 Task: Create a rule when the name or the description of a card does not contains text .
Action: Mouse moved to (1141, 92)
Screenshot: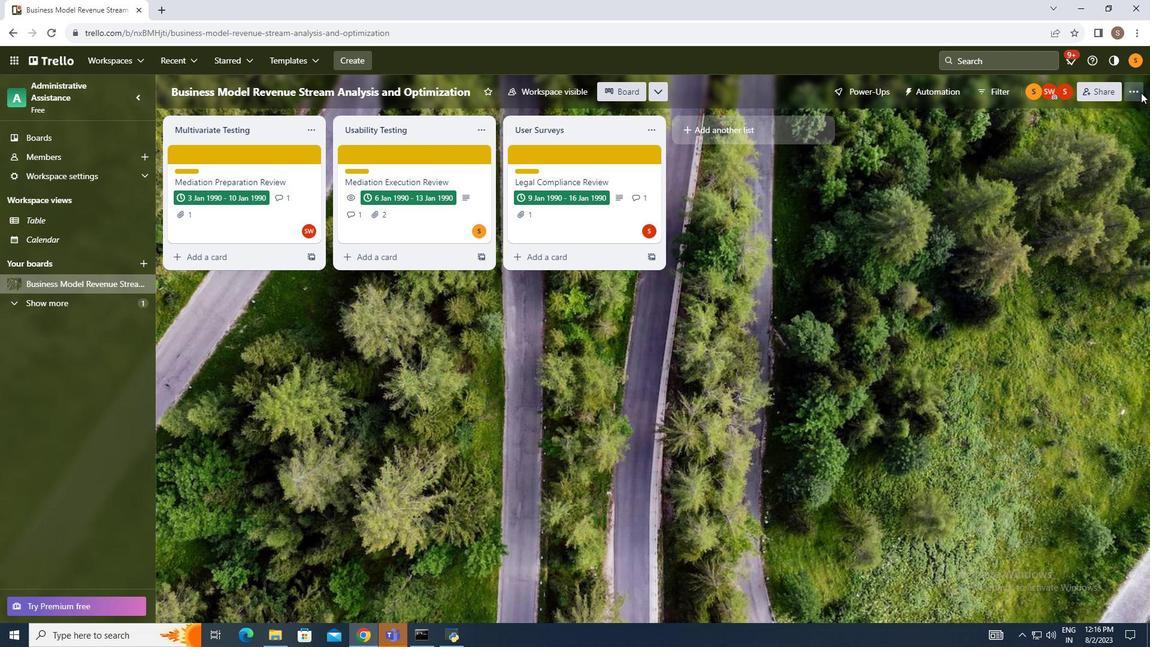 
Action: Mouse pressed left at (1141, 92)
Screenshot: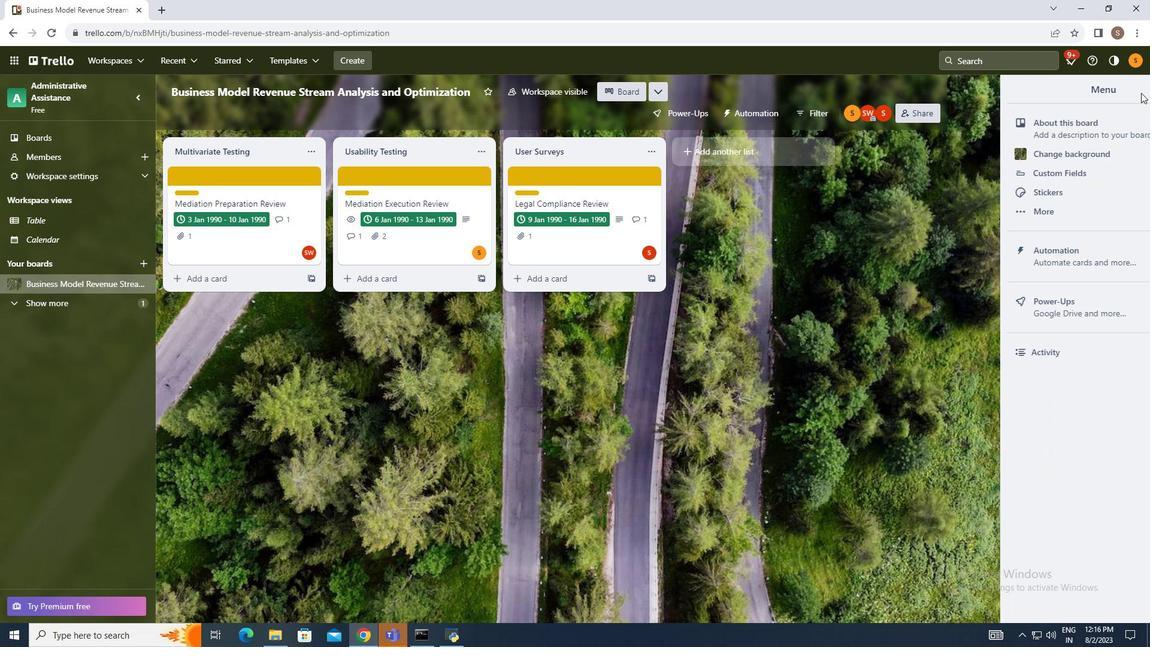 
Action: Mouse moved to (1032, 251)
Screenshot: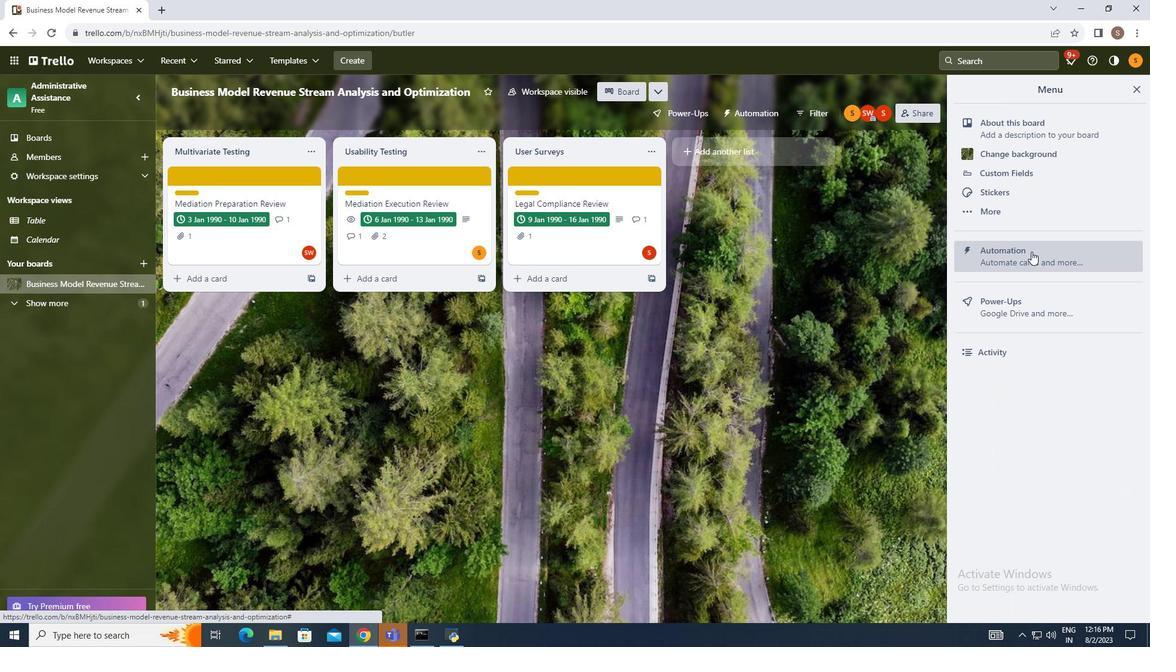 
Action: Mouse pressed left at (1032, 251)
Screenshot: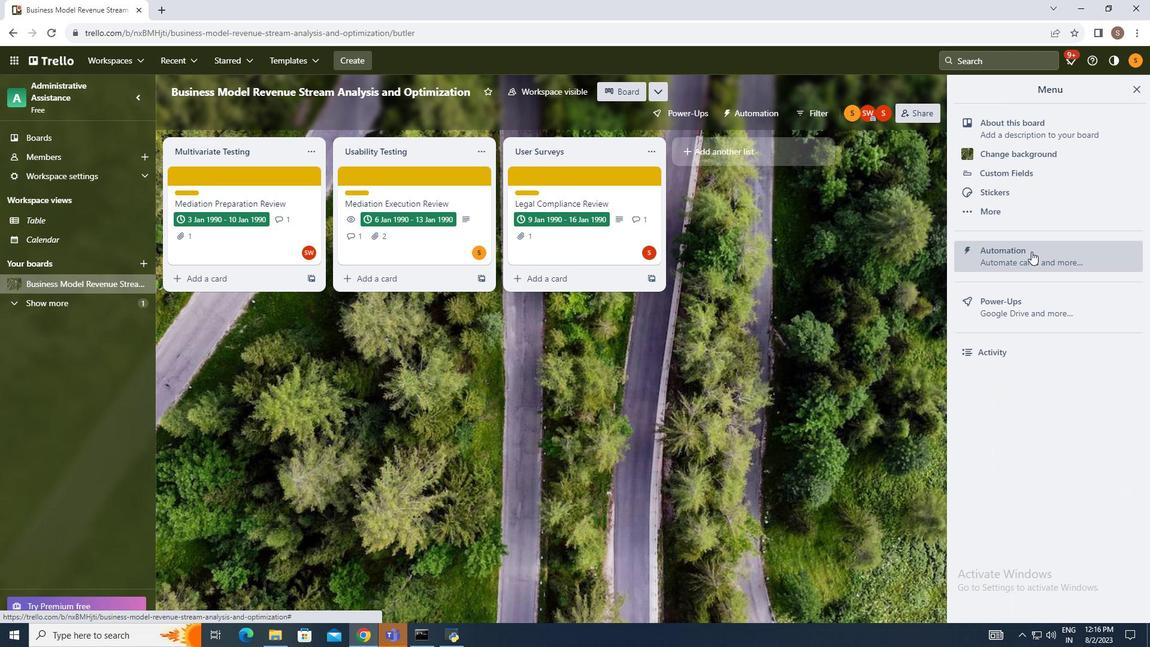 
Action: Mouse moved to (225, 220)
Screenshot: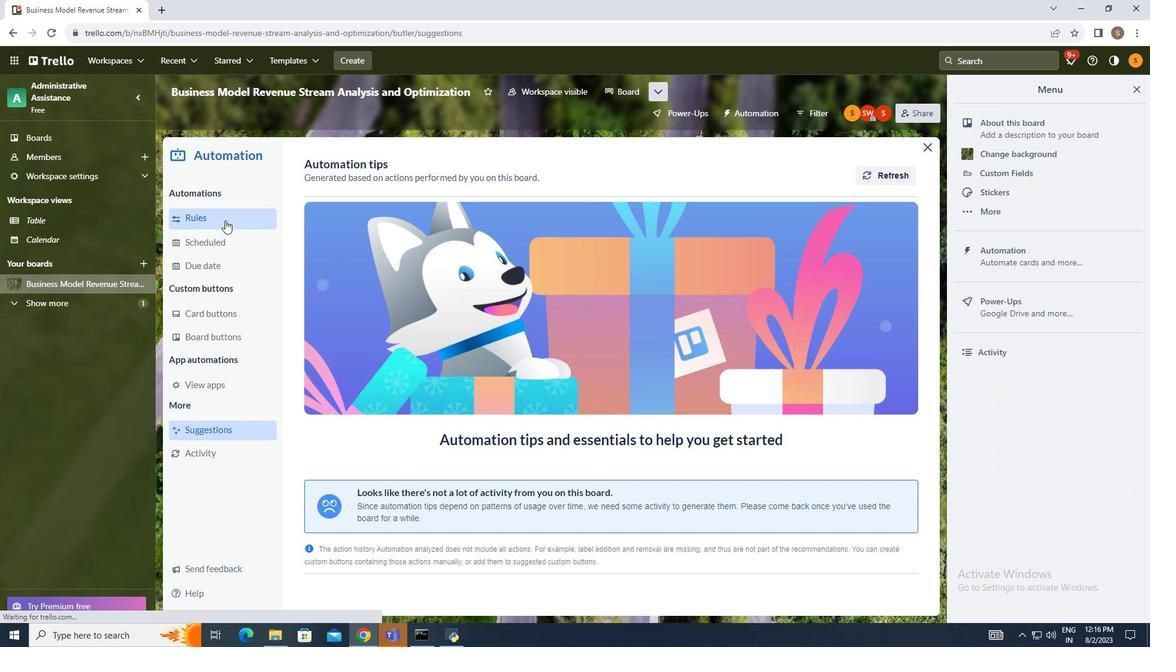 
Action: Mouse pressed left at (225, 220)
Screenshot: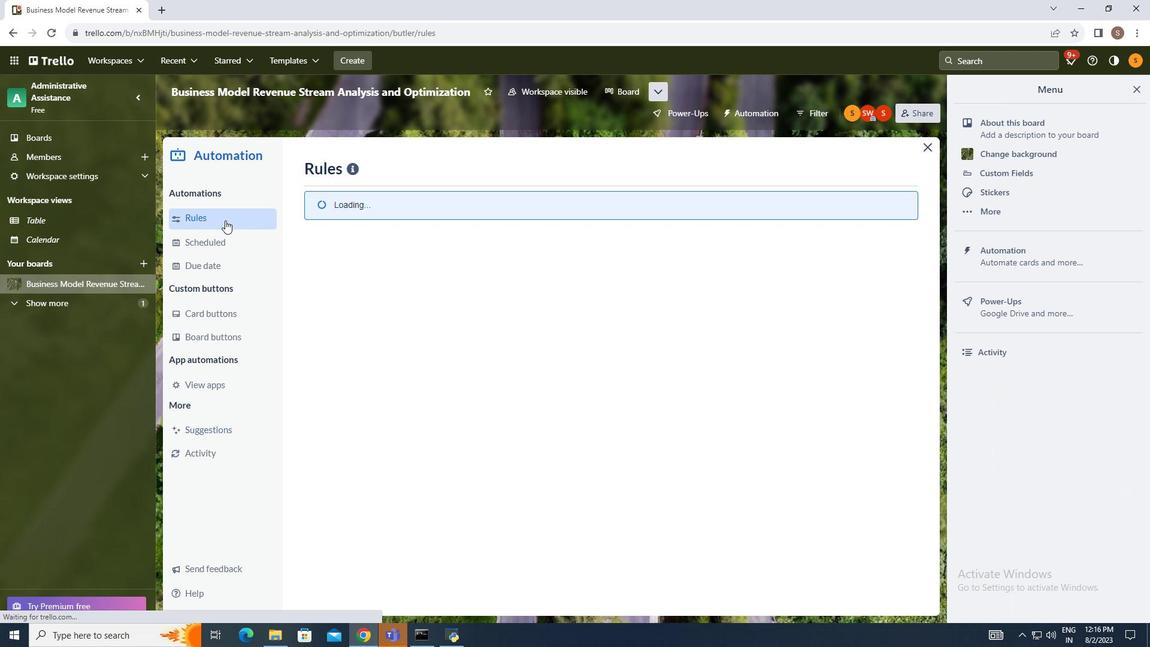 
Action: Mouse moved to (814, 168)
Screenshot: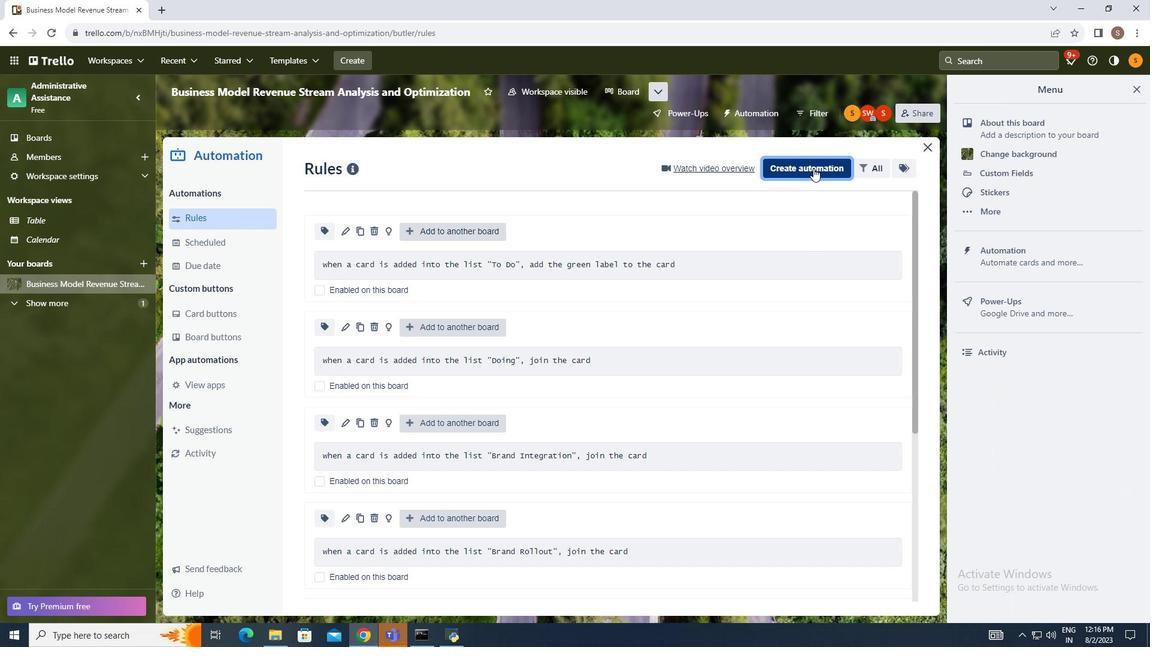 
Action: Mouse pressed left at (814, 168)
Screenshot: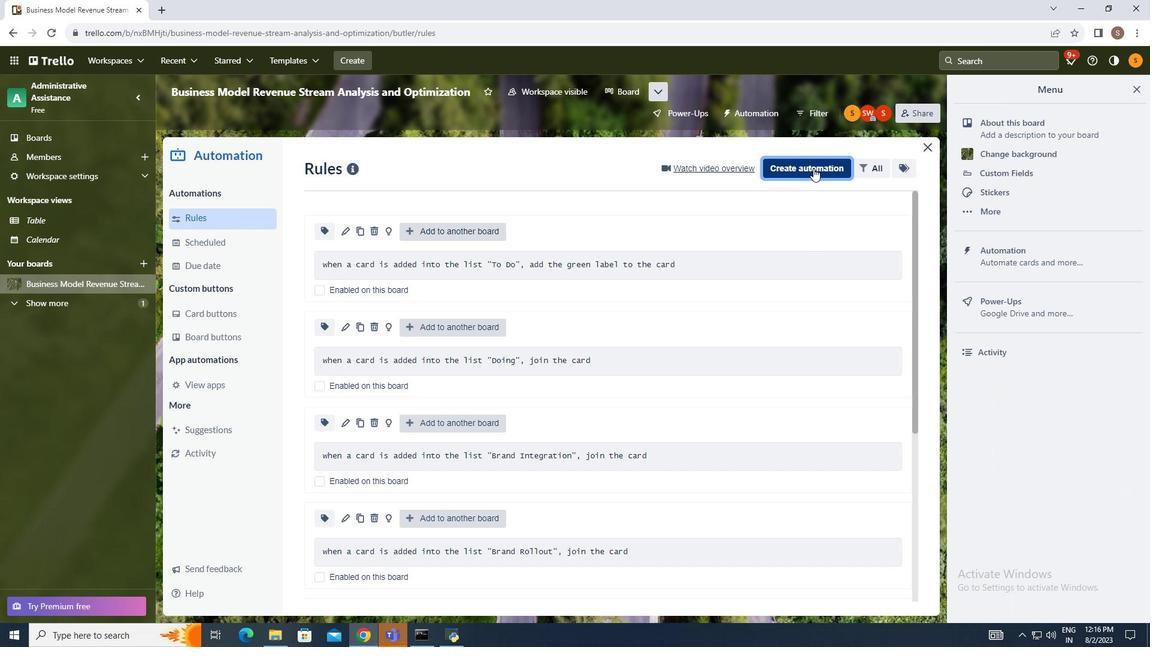 
Action: Mouse moved to (627, 285)
Screenshot: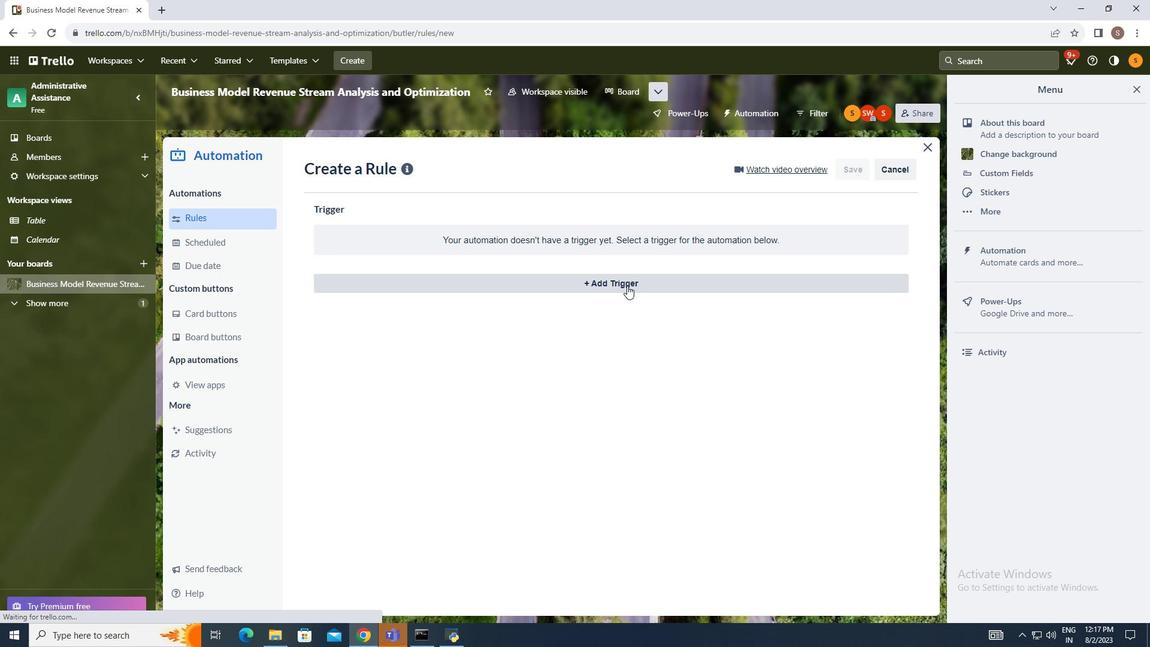 
Action: Mouse pressed left at (627, 285)
Screenshot: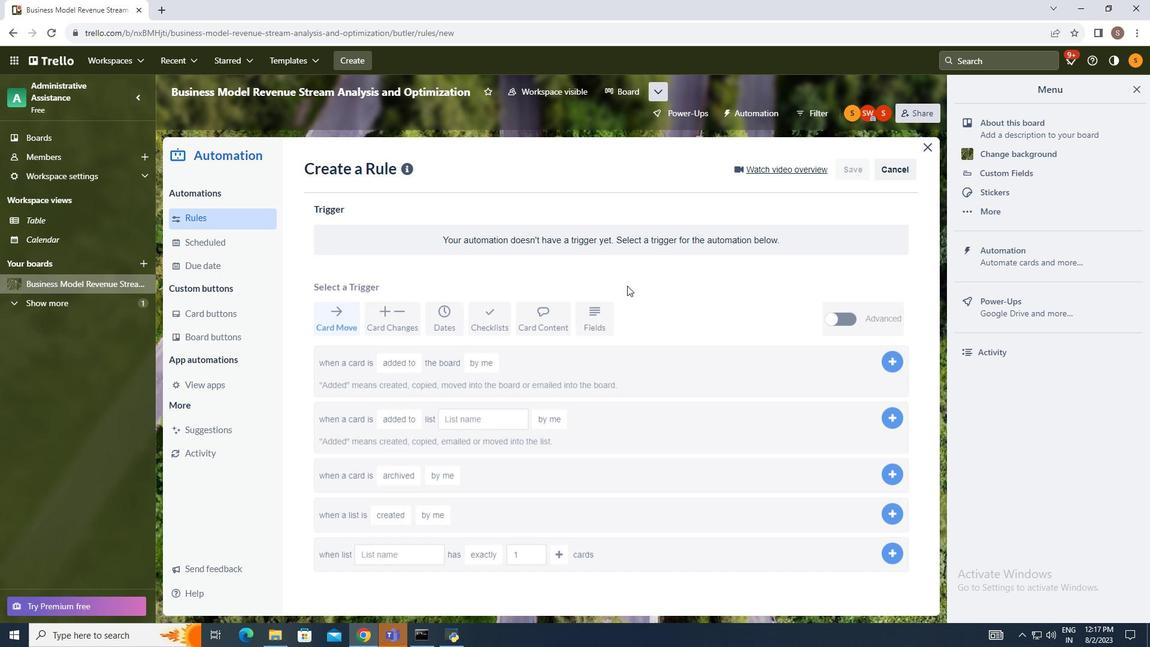 
Action: Mouse moved to (542, 326)
Screenshot: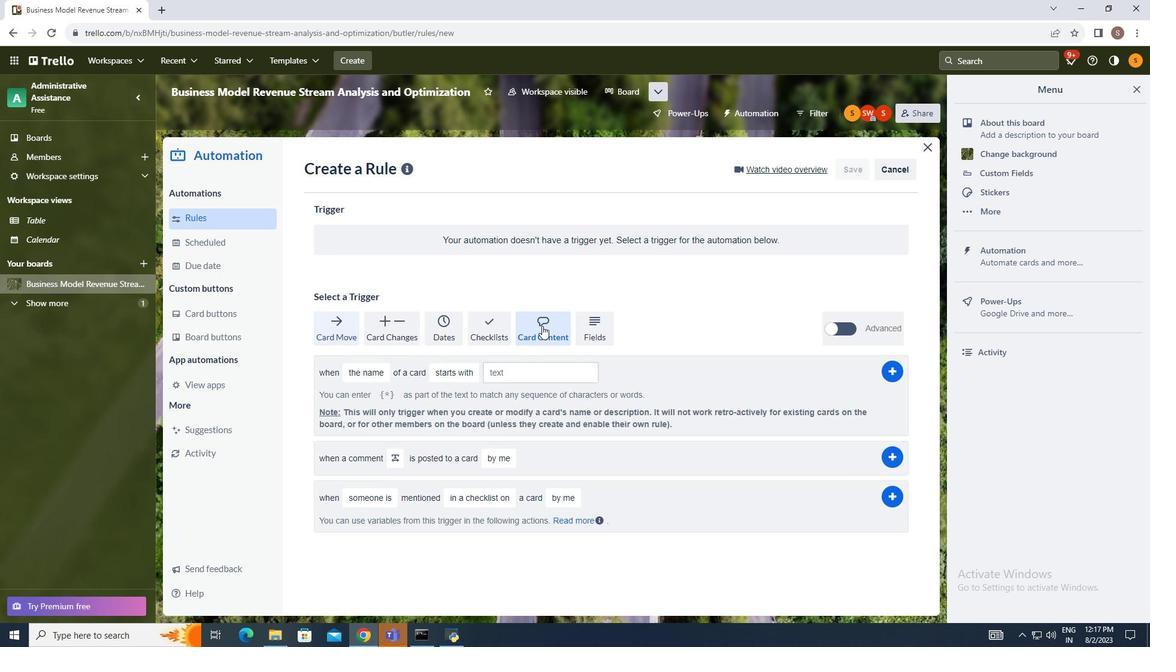 
Action: Mouse pressed left at (542, 326)
Screenshot: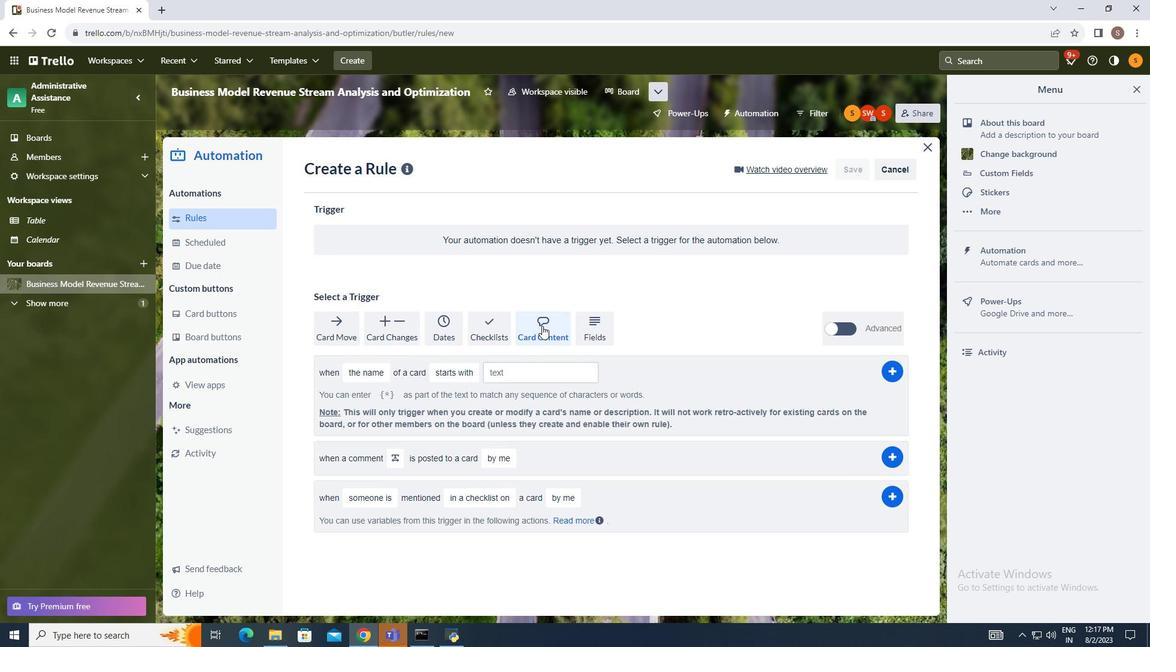 
Action: Mouse moved to (367, 373)
Screenshot: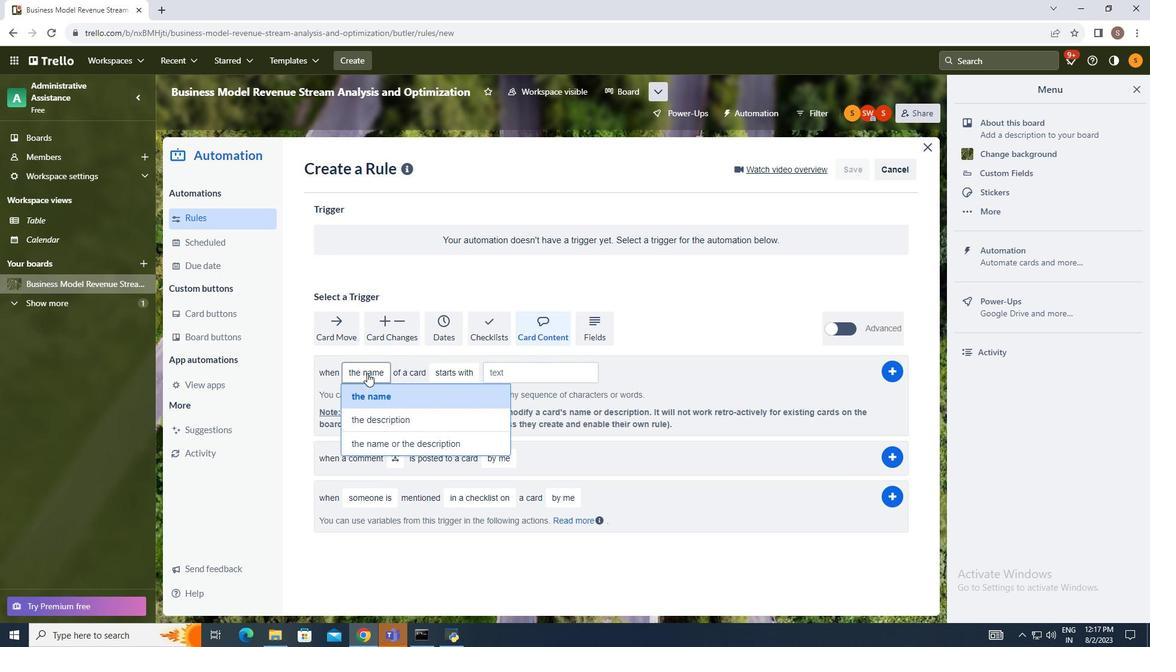 
Action: Mouse pressed left at (367, 373)
Screenshot: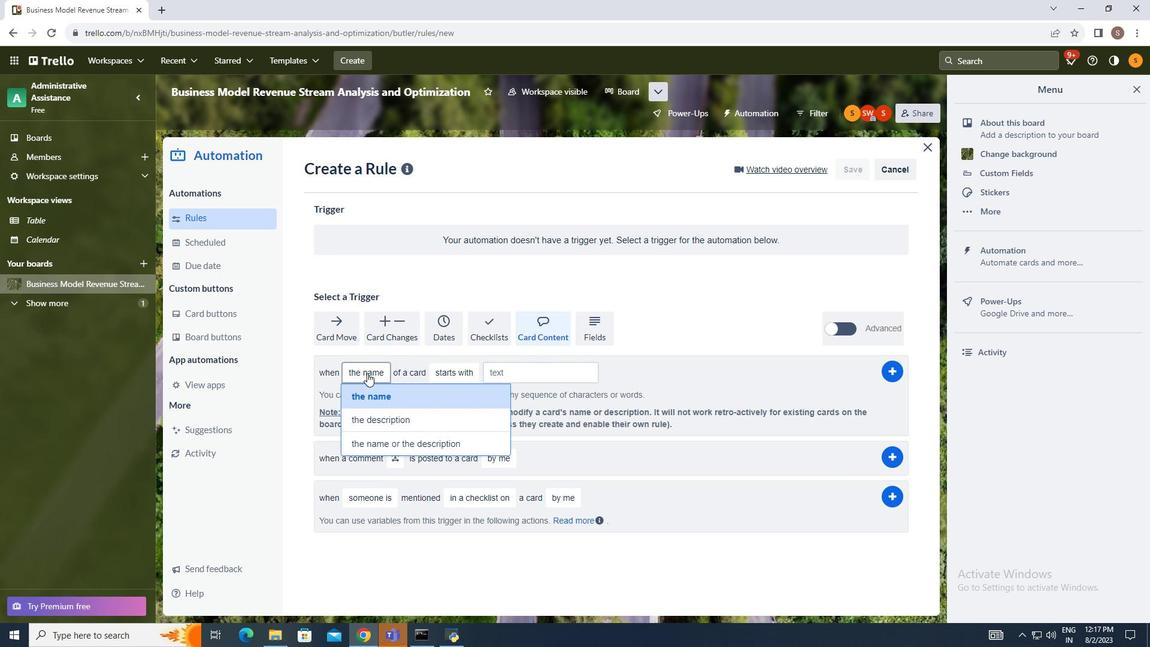 
Action: Mouse moved to (382, 440)
Screenshot: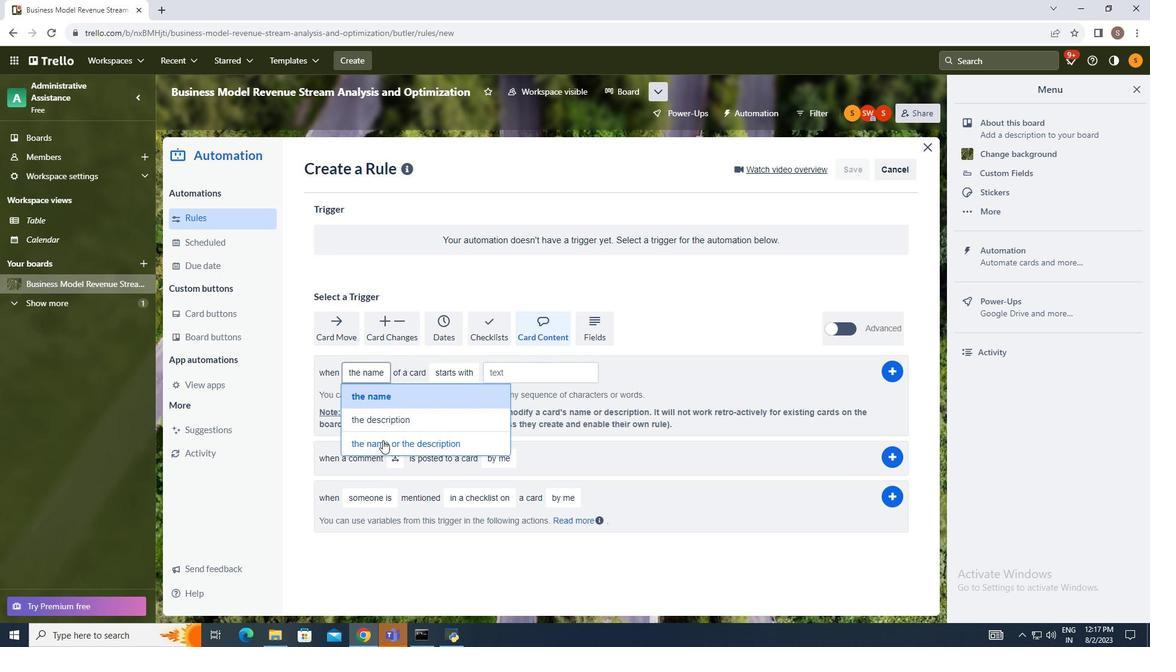 
Action: Mouse pressed left at (382, 440)
Screenshot: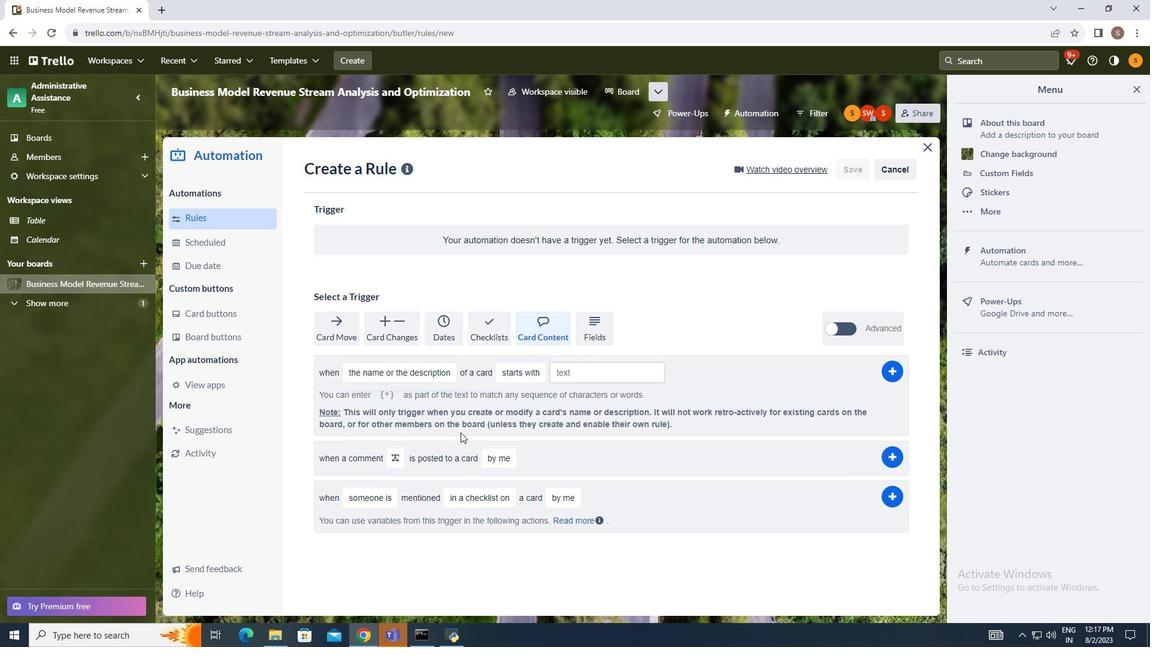
Action: Mouse moved to (525, 372)
Screenshot: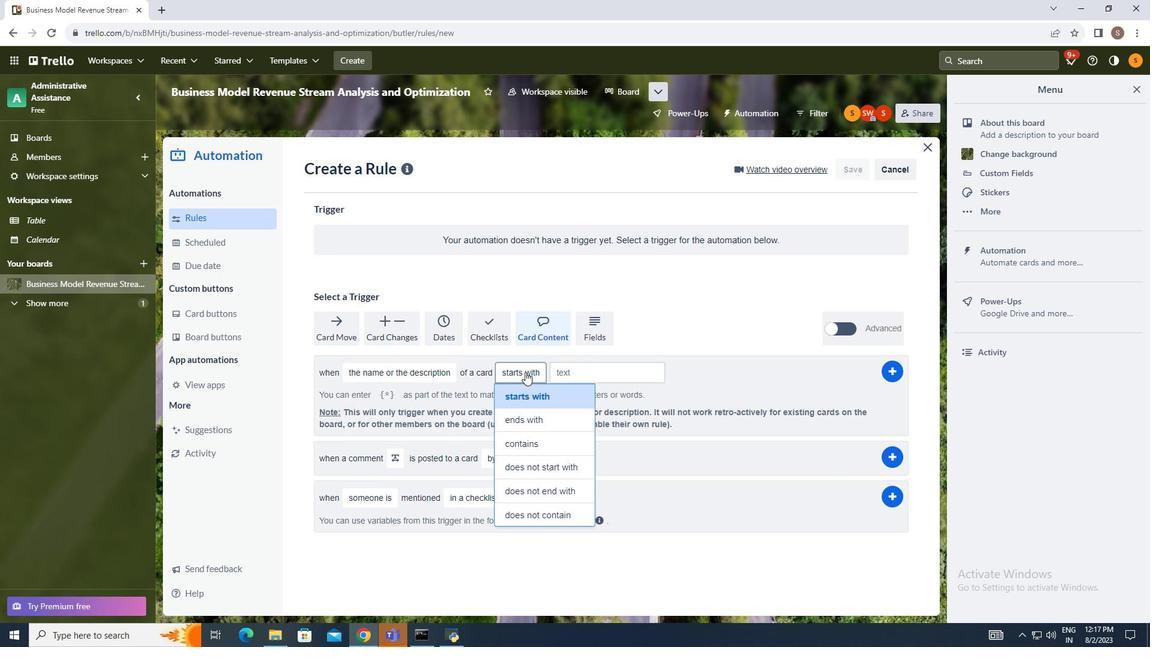 
Action: Mouse pressed left at (525, 372)
Screenshot: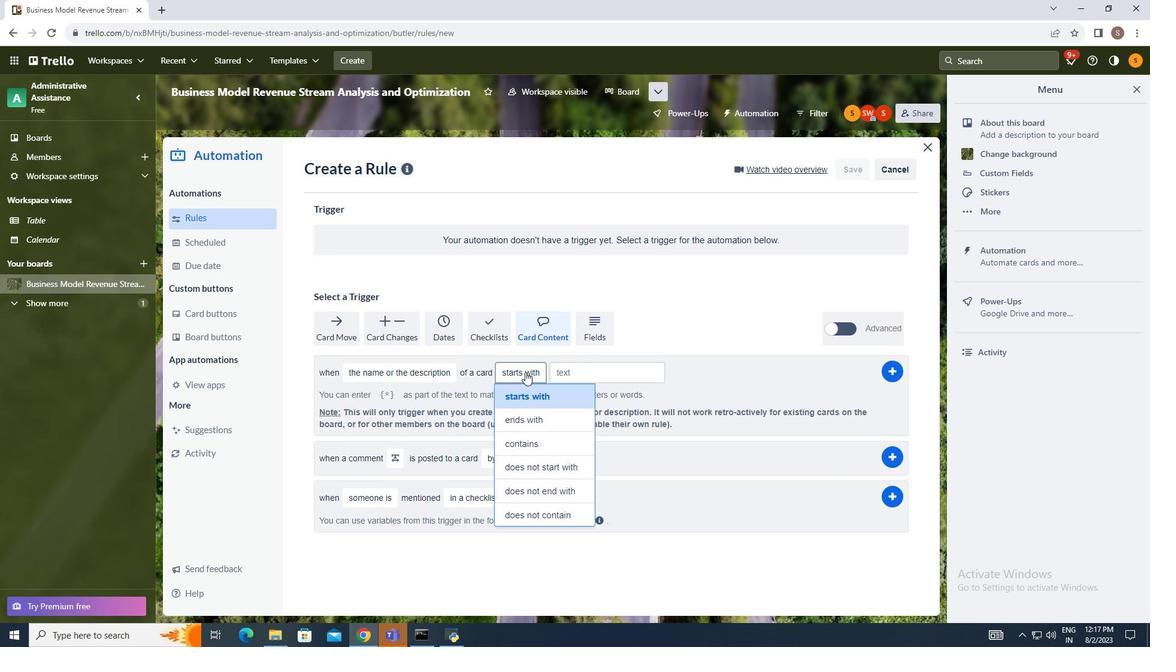 
Action: Mouse moved to (544, 513)
Screenshot: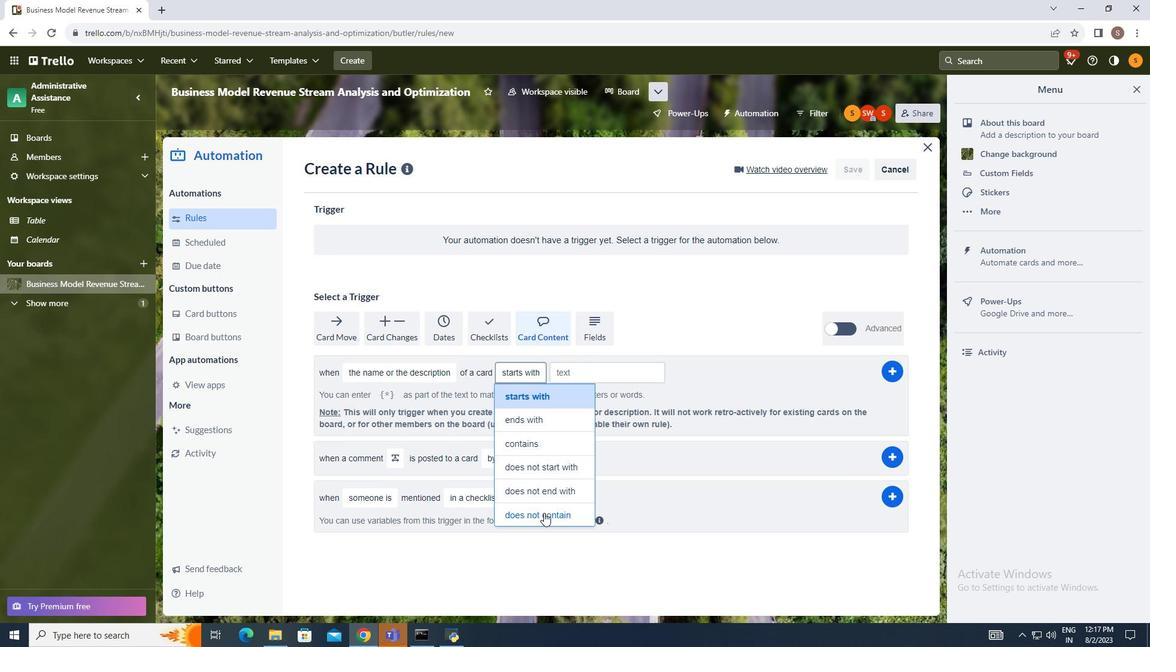 
Action: Mouse pressed left at (544, 513)
Screenshot: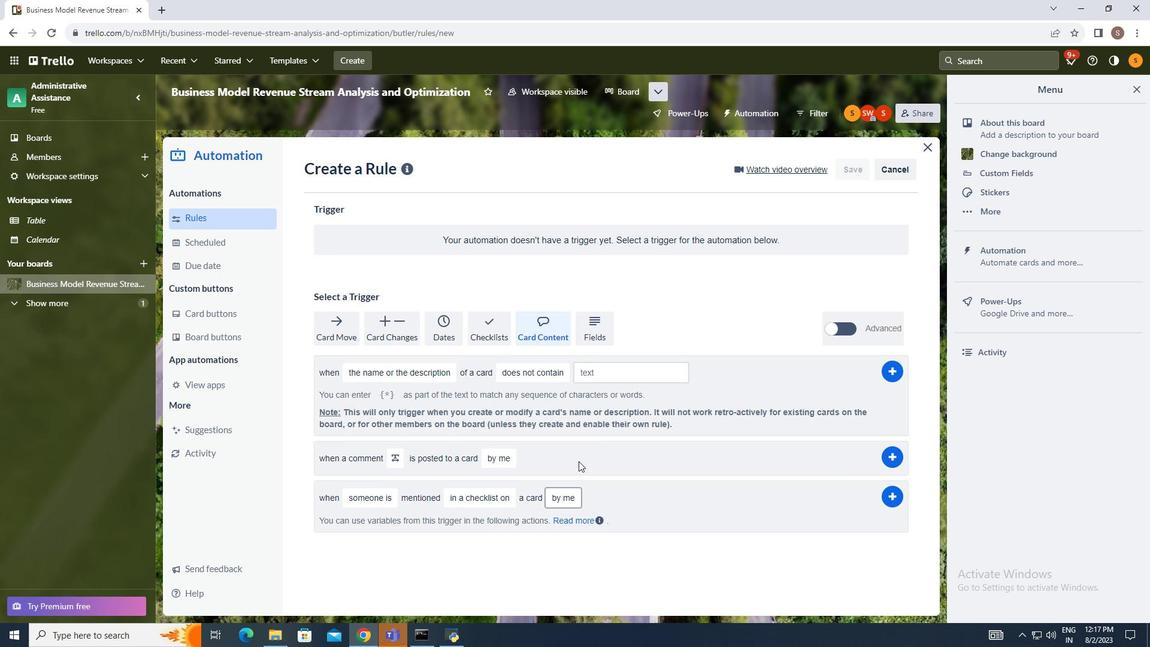 
Action: Mouse moved to (604, 373)
Screenshot: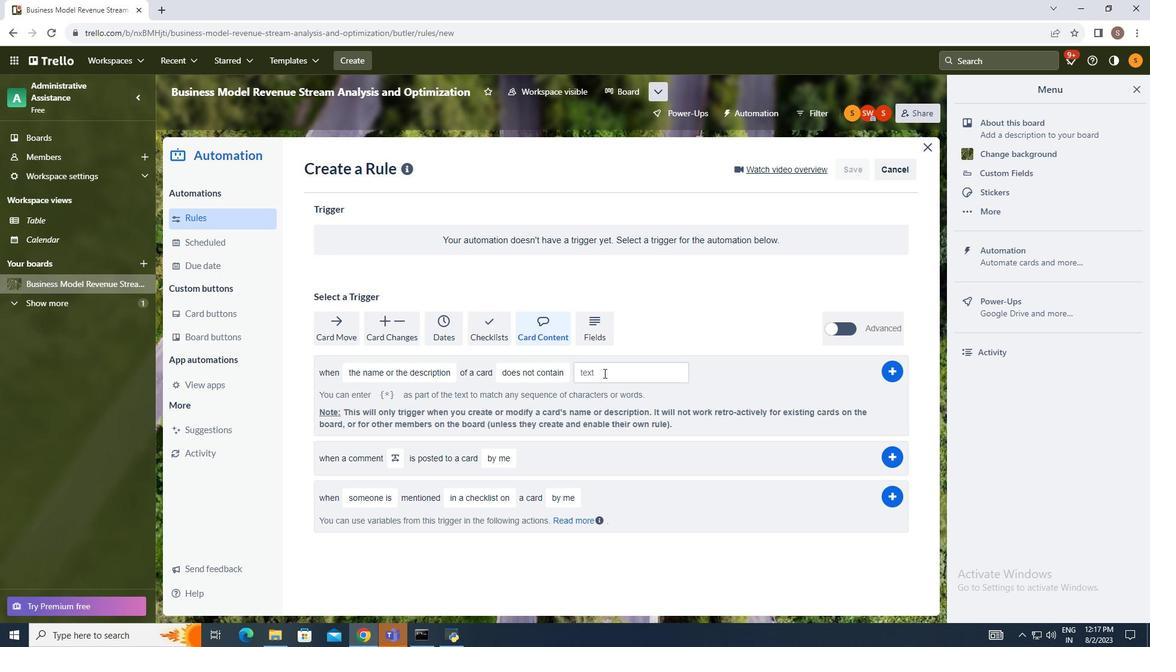 
Action: Mouse pressed left at (604, 373)
Screenshot: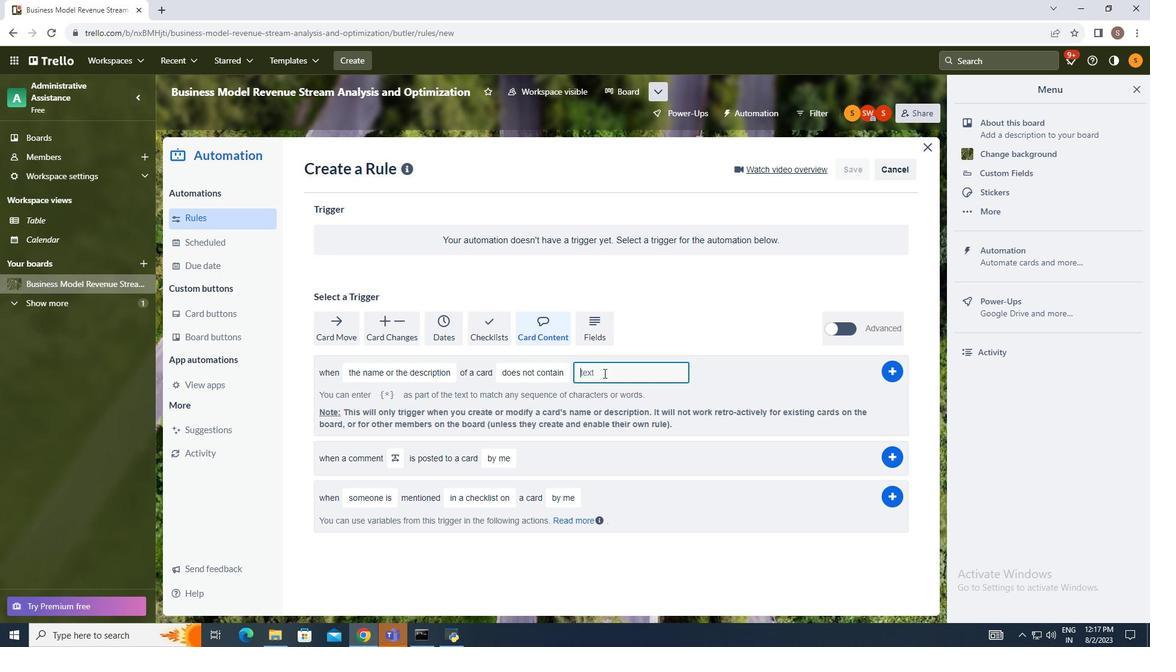 
Action: Mouse moved to (604, 373)
Screenshot: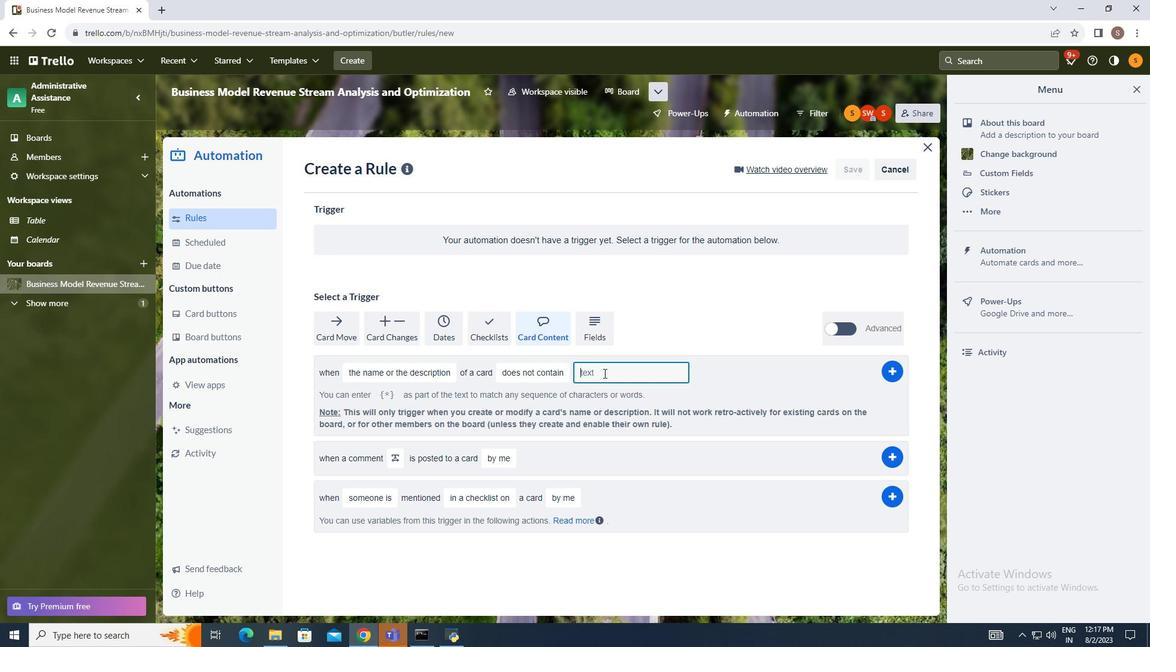 
Action: Key pressed text
Screenshot: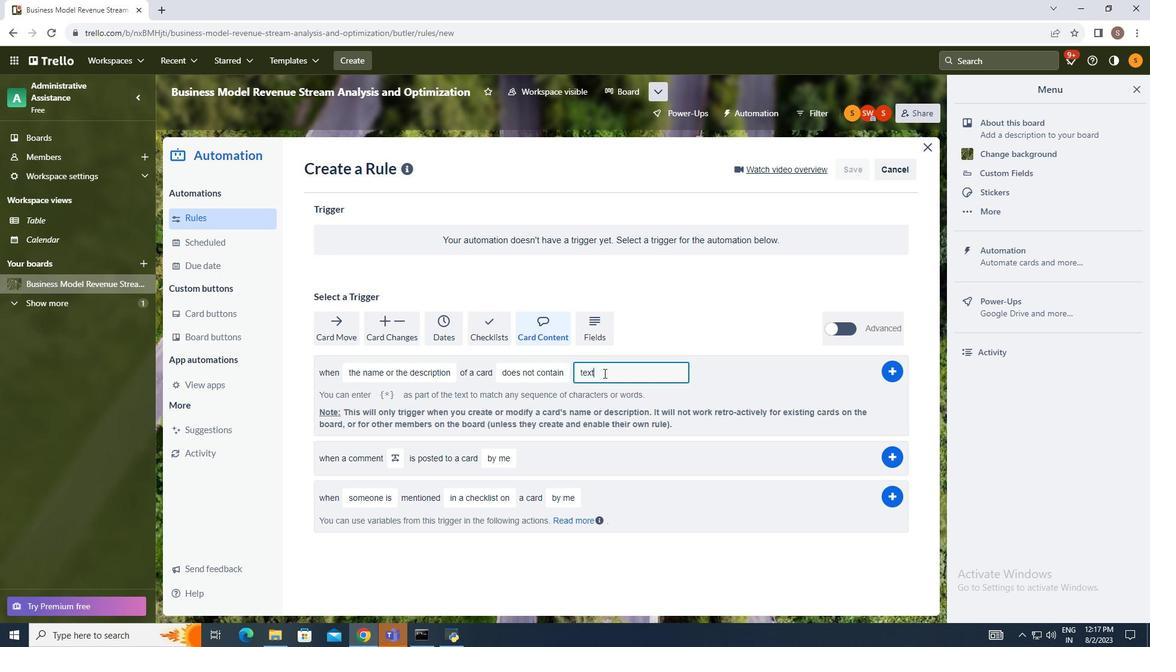 
Action: Mouse moved to (891, 371)
Screenshot: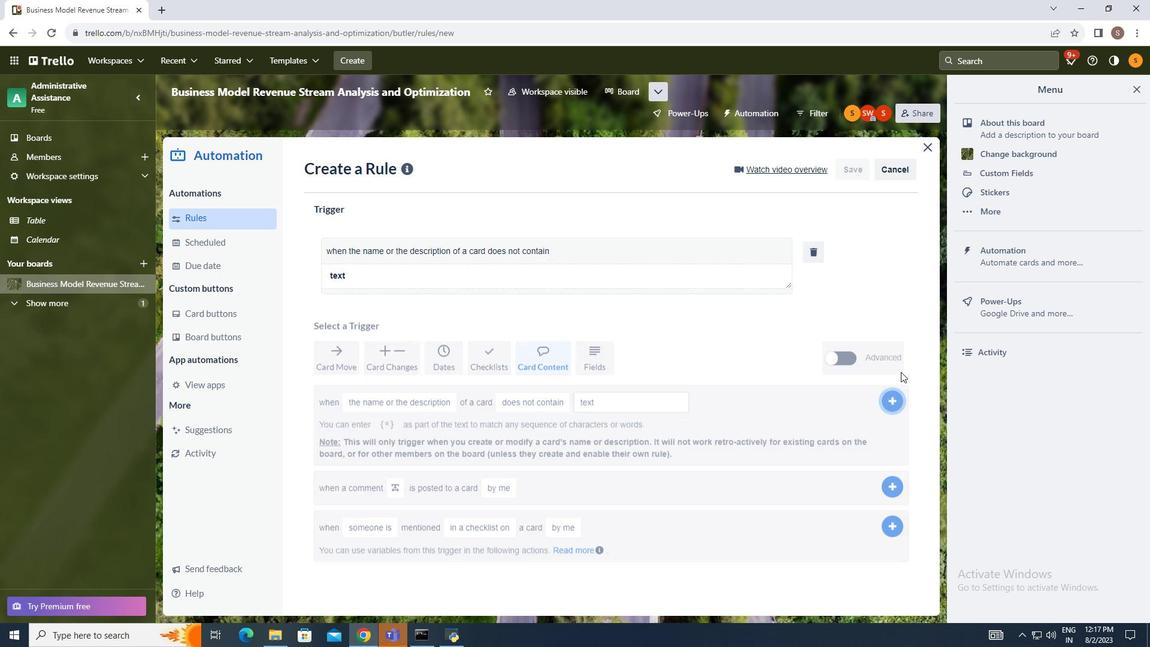 
Action: Mouse pressed left at (891, 371)
Screenshot: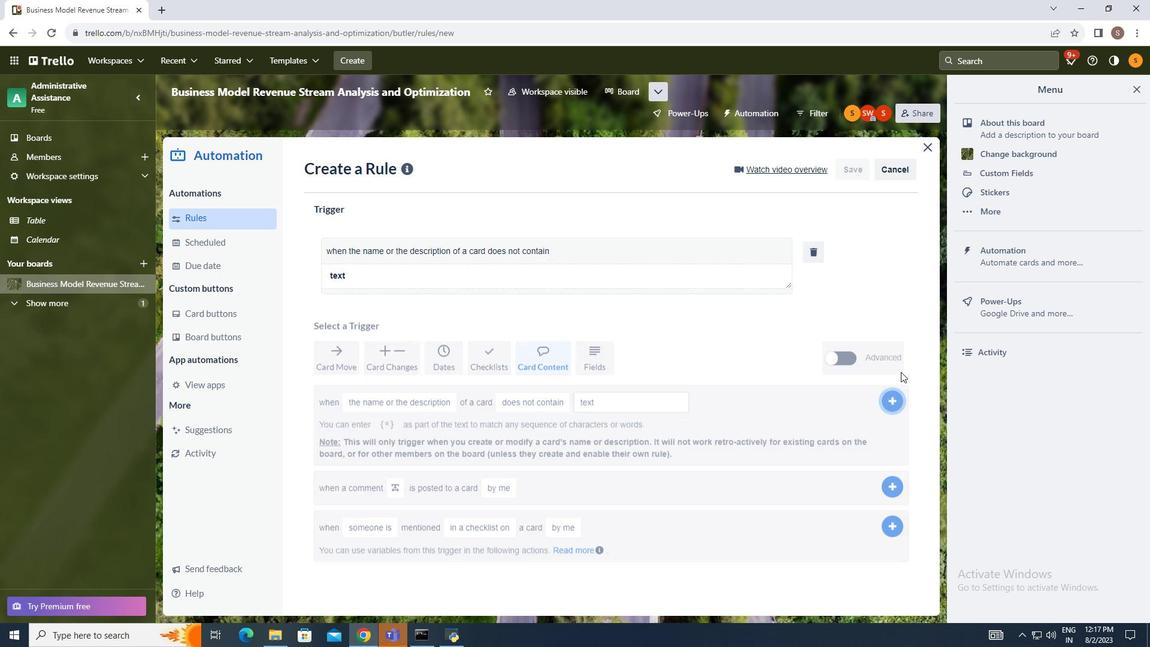 
Action: Mouse moved to (897, 394)
Screenshot: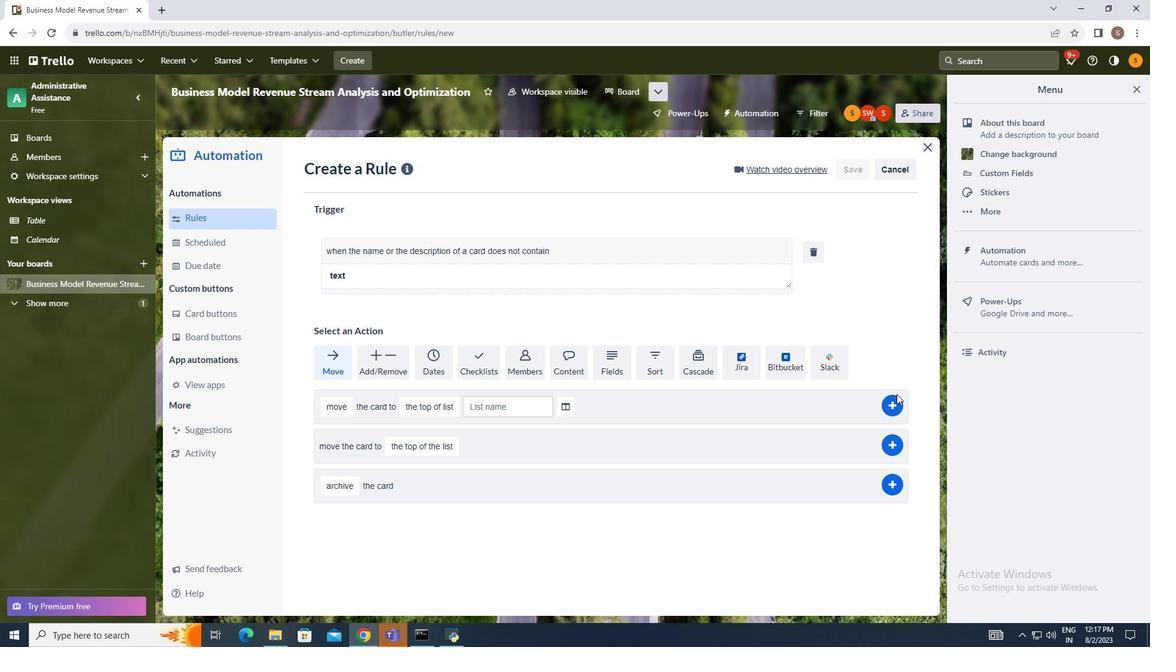 
